 Task: Open Card Card0000000076 in Board Board0000000019 in Workspace WS0000000007 in Trello. Add Member Email0000000028 to Card Card0000000076 in Board Board0000000019 in Workspace WS0000000007 in Trello. Add Red Label titled Label0000000076 to Card Card0000000076 in Board Board0000000019 in Workspace WS0000000007 in Trello. Add Checklist CL0000000076 to Card Card0000000076 in Board Board0000000019 in Workspace WS0000000007 in Trello. Add Dates with Start Date as Jul 01 2023 and Due Date as Jul 31 2023 to Card Card0000000076 in Board Board0000000019 in Workspace WS0000000007 in Trello
Action: Mouse moved to (579, 98)
Screenshot: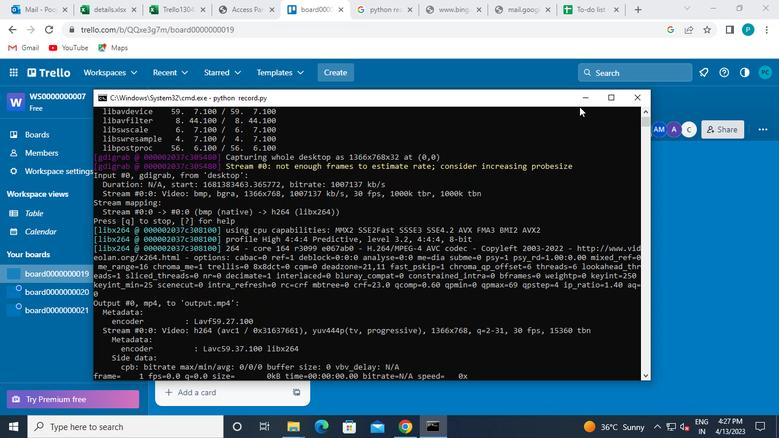 
Action: Mouse pressed left at (579, 98)
Screenshot: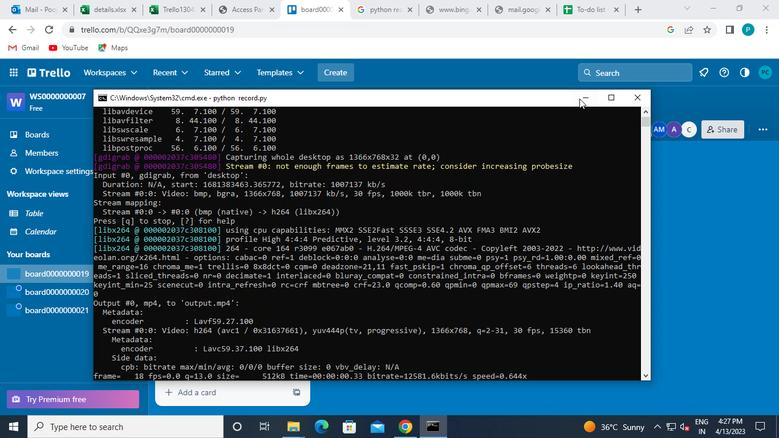 
Action: Mouse moved to (257, 275)
Screenshot: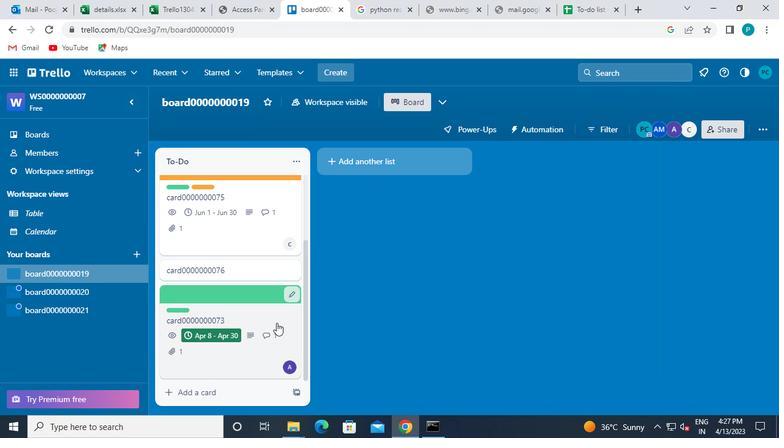 
Action: Mouse pressed left at (257, 275)
Screenshot: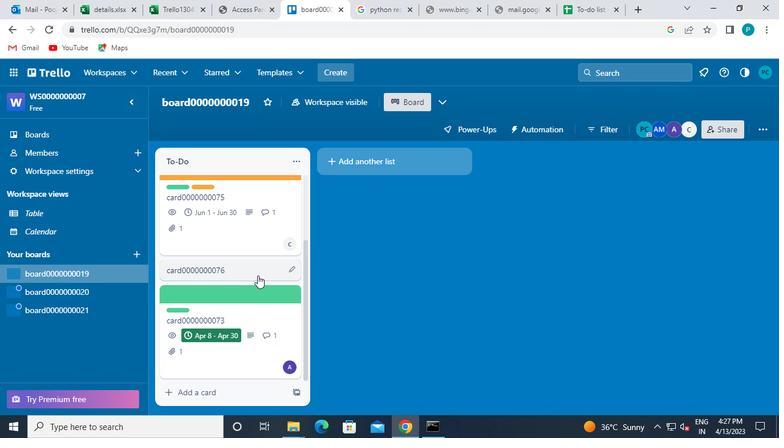 
Action: Mouse moved to (537, 197)
Screenshot: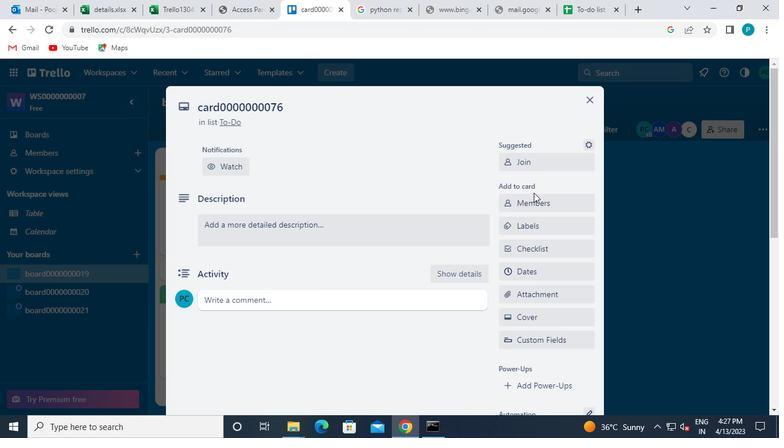 
Action: Mouse pressed left at (537, 197)
Screenshot: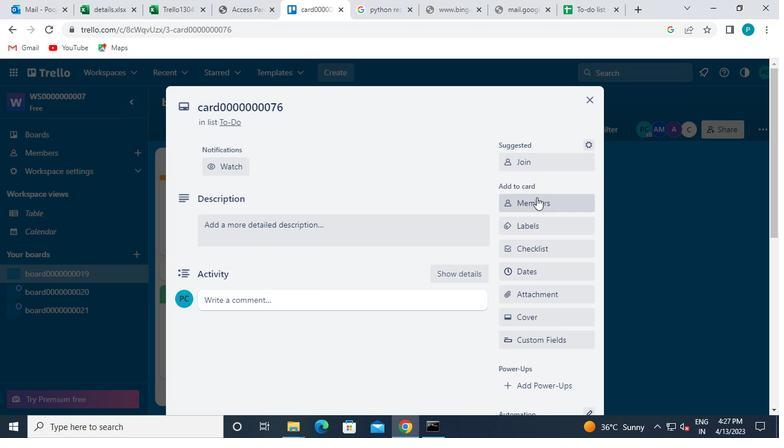 
Action: Mouse moved to (524, 124)
Screenshot: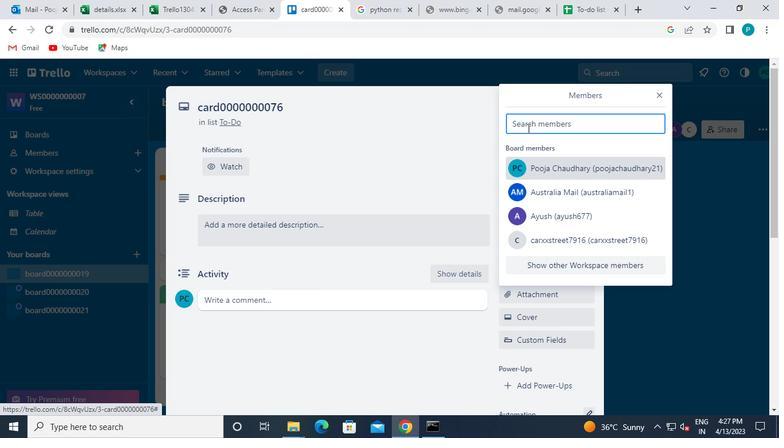 
Action: Mouse pressed left at (524, 124)
Screenshot: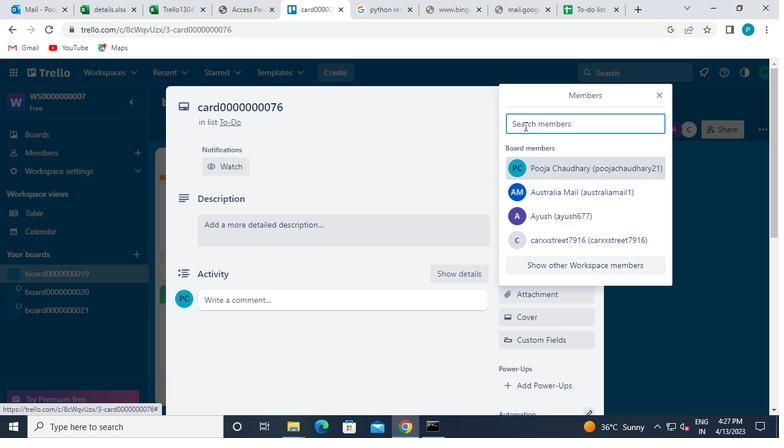 
Action: Keyboard n
Screenshot: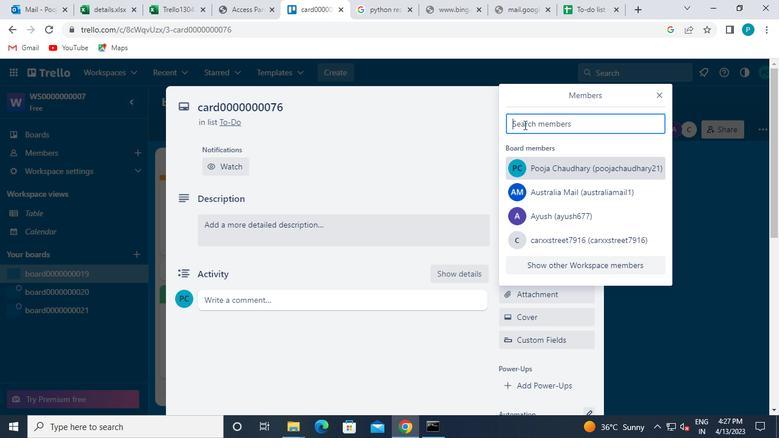 
Action: Keyboard i
Screenshot: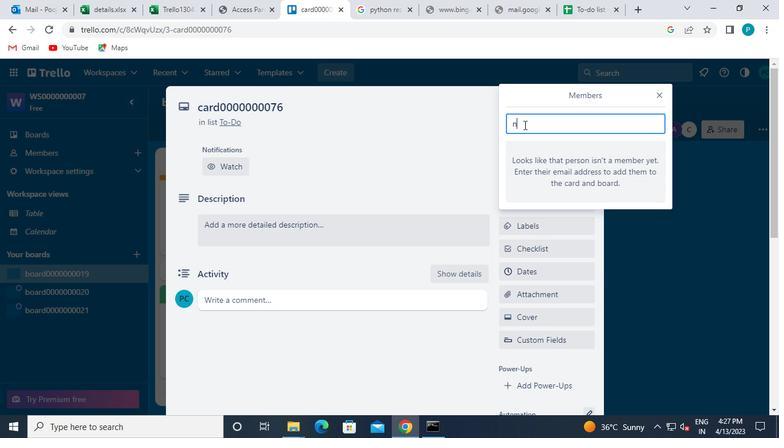
Action: Keyboard k
Screenshot: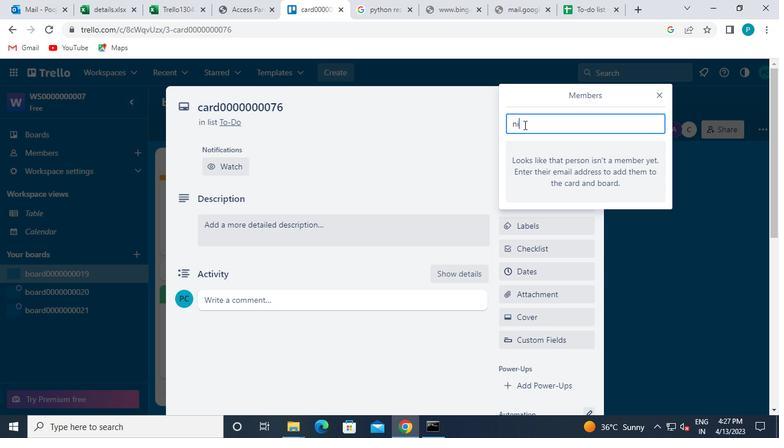 
Action: Keyboard r
Screenshot: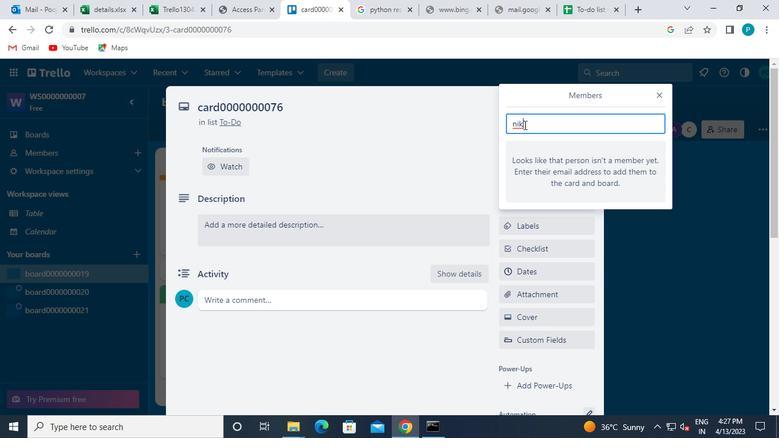 
Action: Keyboard a
Screenshot: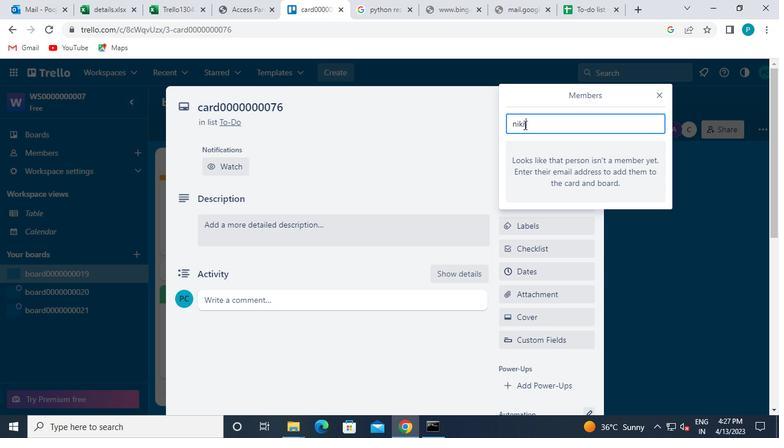 
Action: Keyboard t
Screenshot: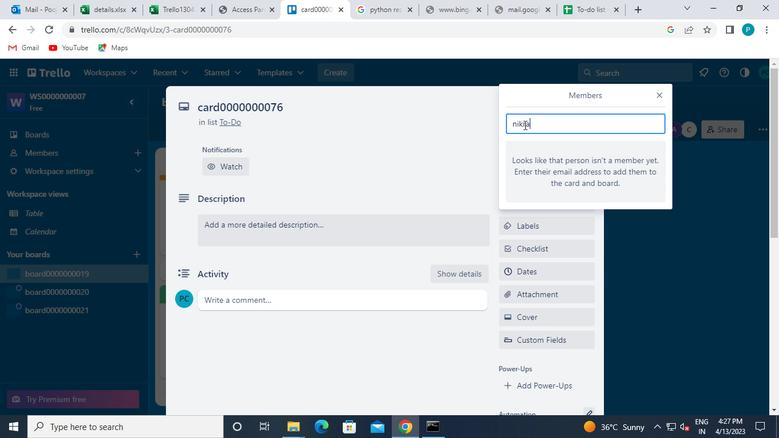 
Action: Keyboard h
Screenshot: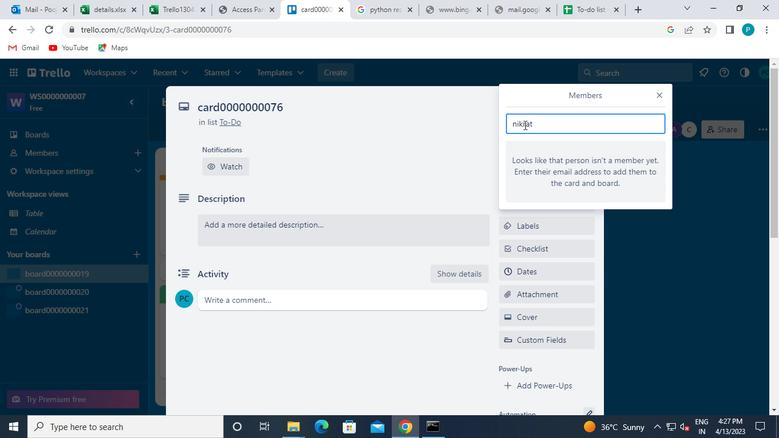 
Action: Keyboard i
Screenshot: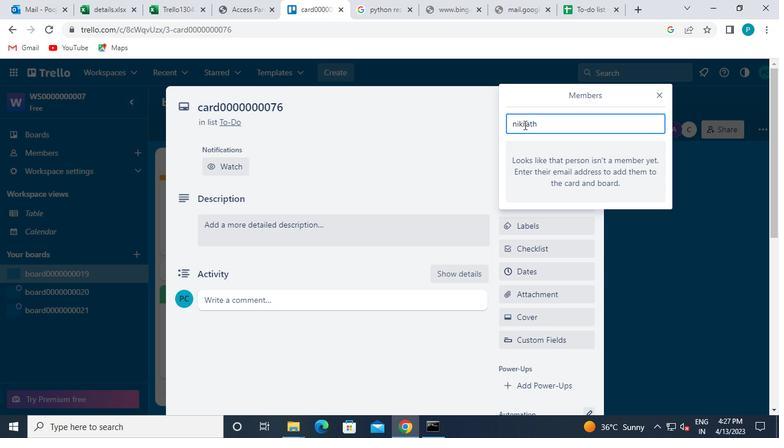
Action: Keyboard 8
Screenshot: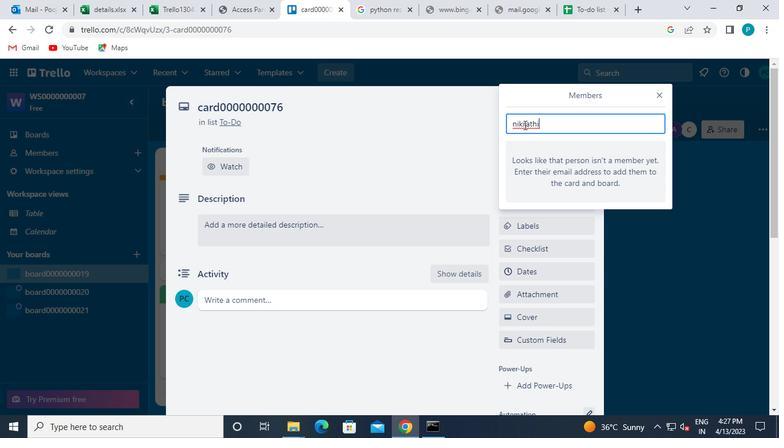 
Action: Keyboard 8
Screenshot: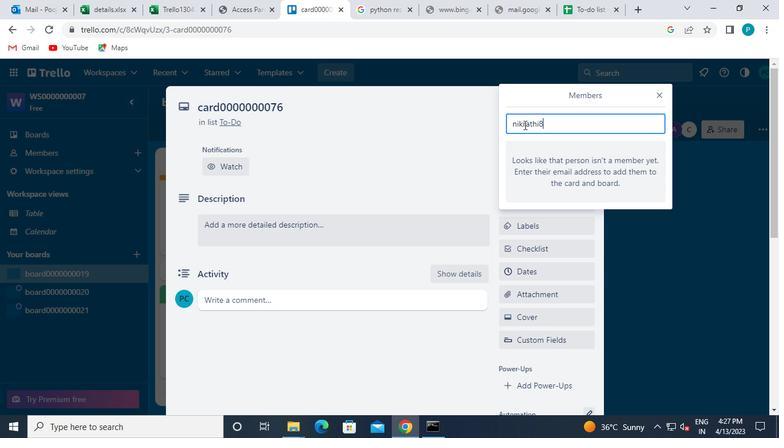 
Action: Keyboard 9
Screenshot: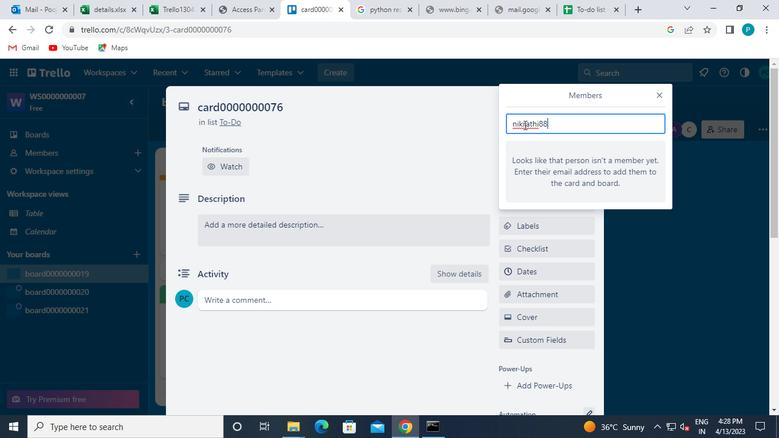 
Action: Keyboard Key.shift
Screenshot: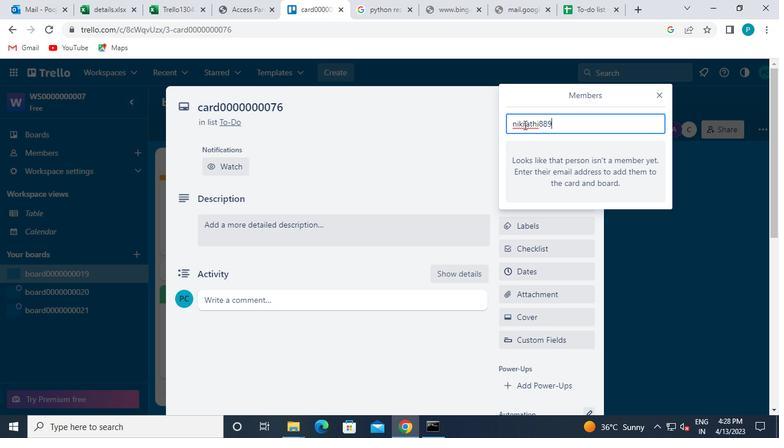 
Action: Keyboard @
Screenshot: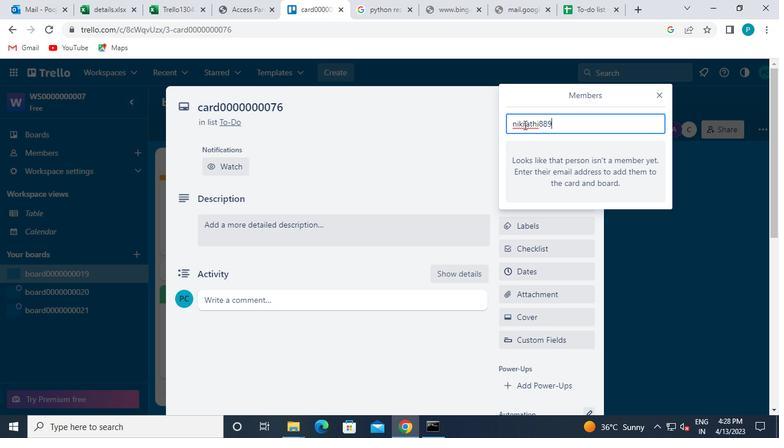 
Action: Keyboard g
Screenshot: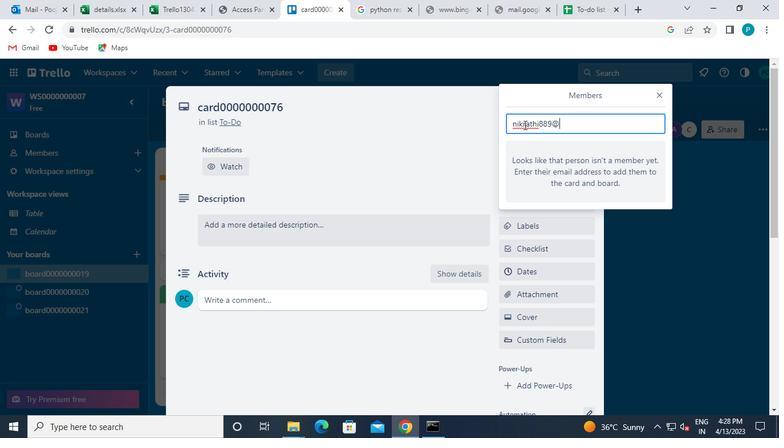 
Action: Keyboard m
Screenshot: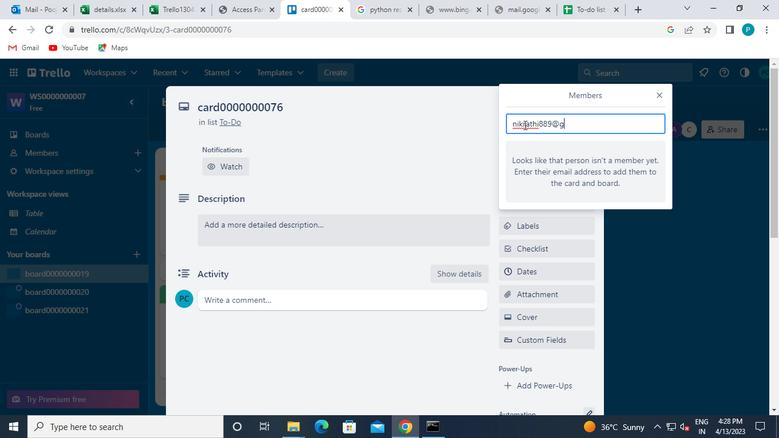 
Action: Keyboard a
Screenshot: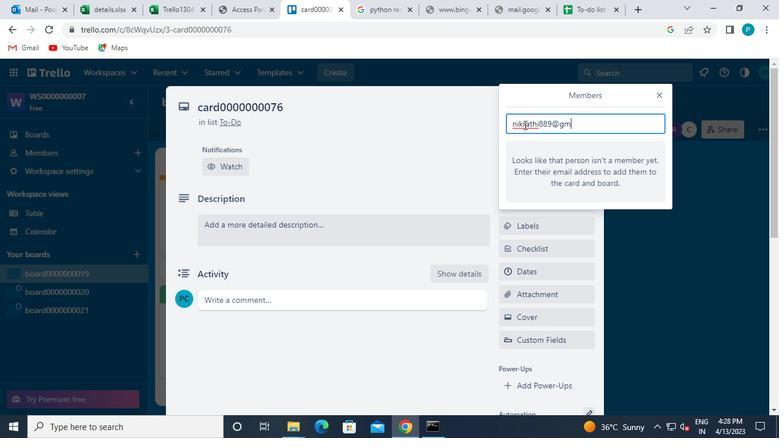 
Action: Keyboard i
Screenshot: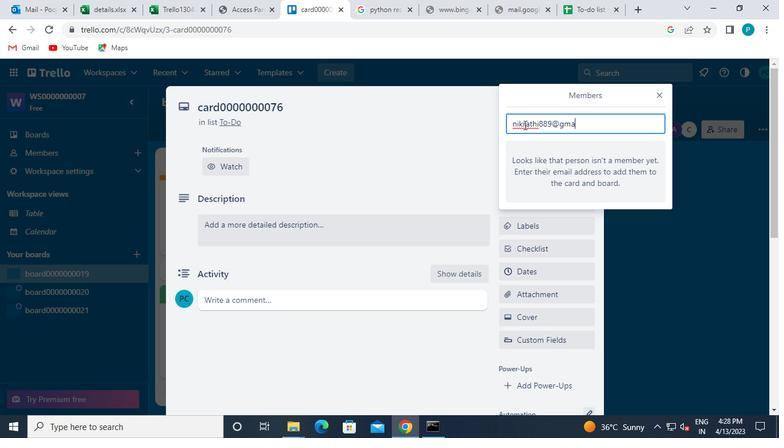 
Action: Keyboard l
Screenshot: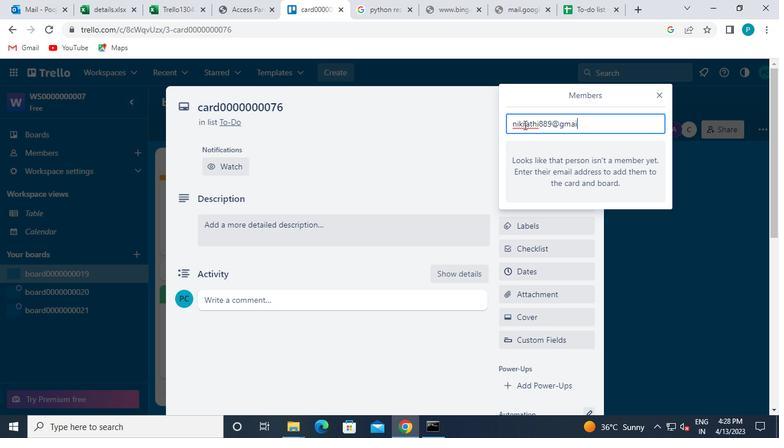 
Action: Keyboard .
Screenshot: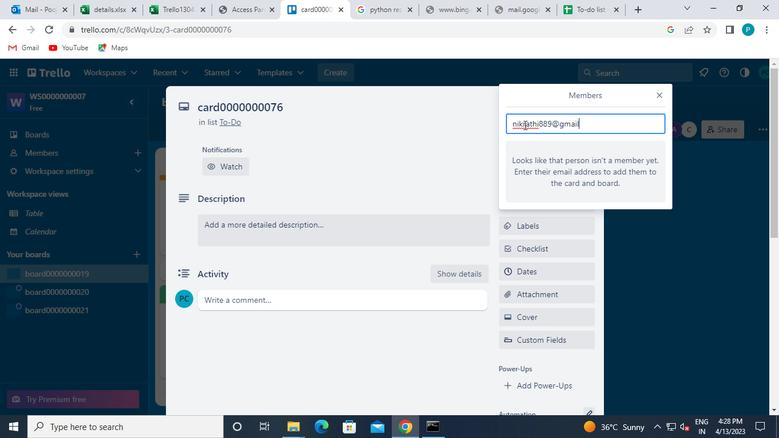 
Action: Keyboard c
Screenshot: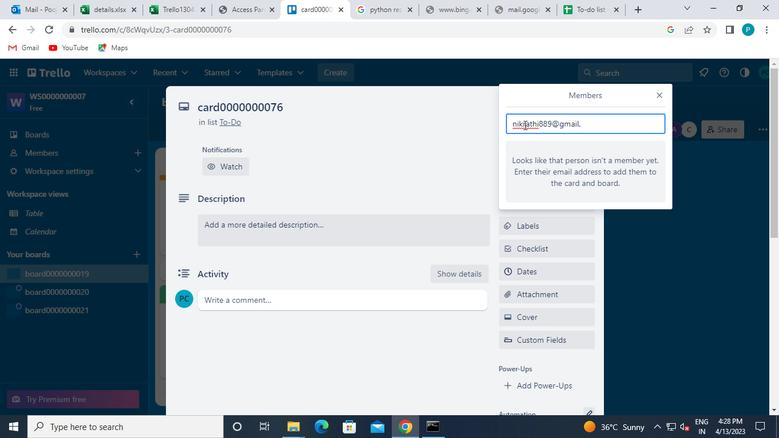
Action: Keyboard o
Screenshot: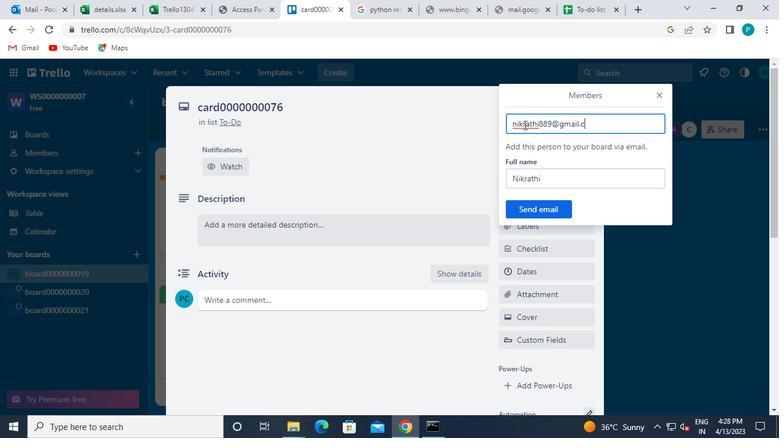 
Action: Keyboard m
Screenshot: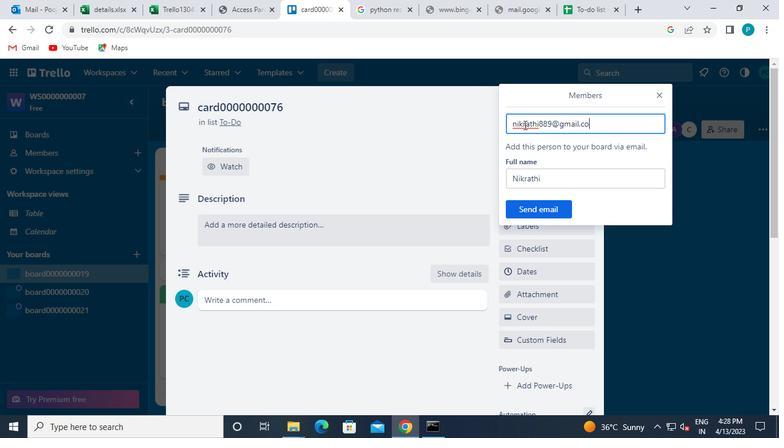 
Action: Mouse moved to (538, 179)
Screenshot: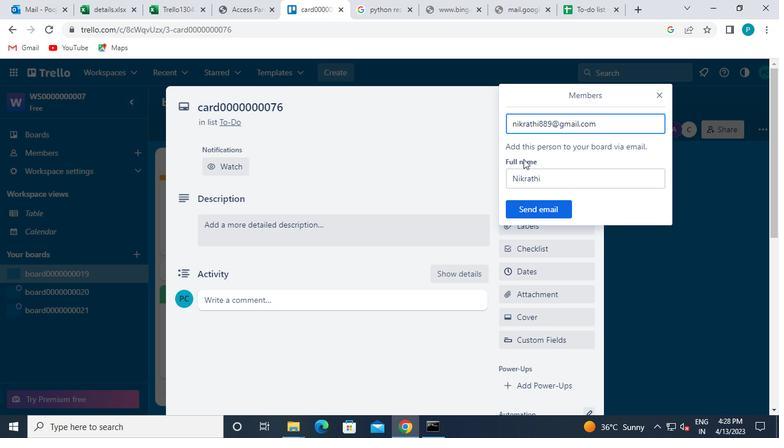 
Action: Mouse pressed left at (538, 179)
Screenshot: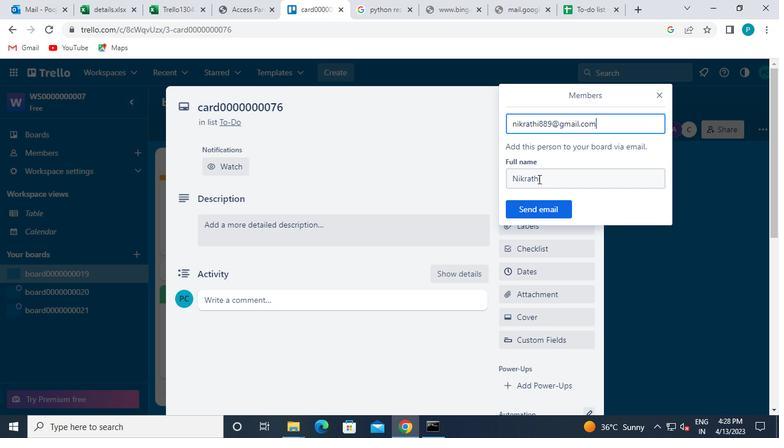 
Action: Mouse moved to (548, 207)
Screenshot: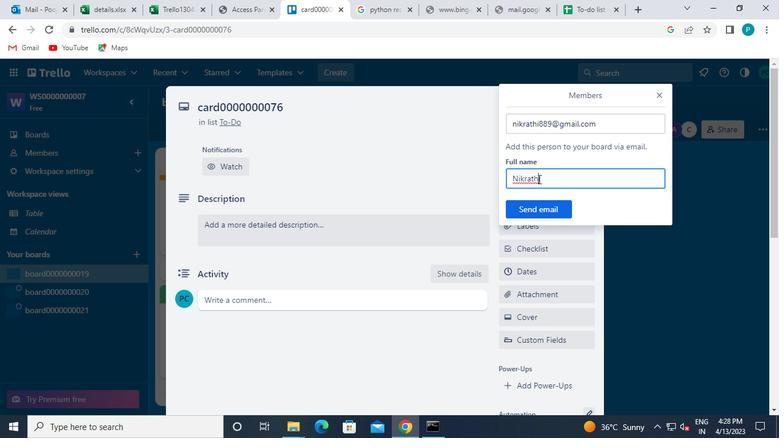 
Action: Mouse pressed left at (548, 207)
Screenshot: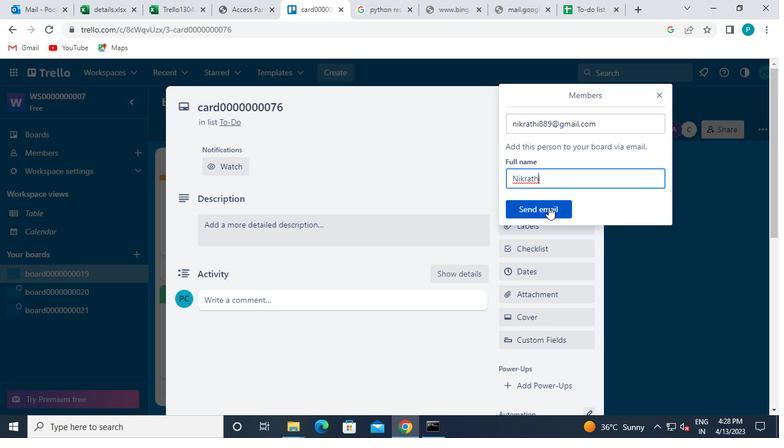 
Action: Mouse moved to (511, 225)
Screenshot: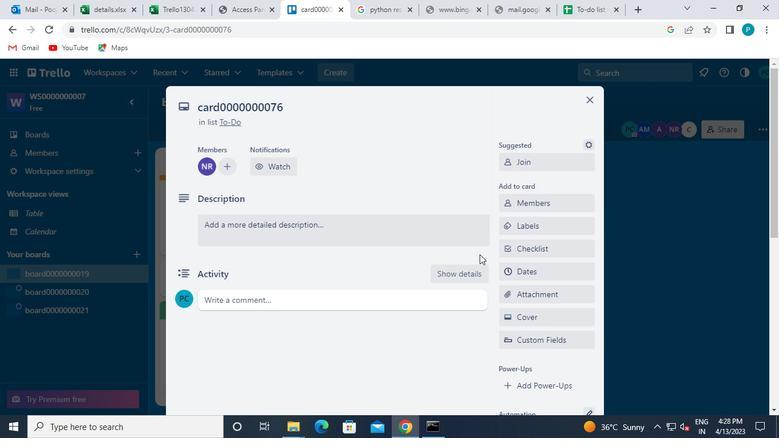 
Action: Mouse pressed left at (511, 225)
Screenshot: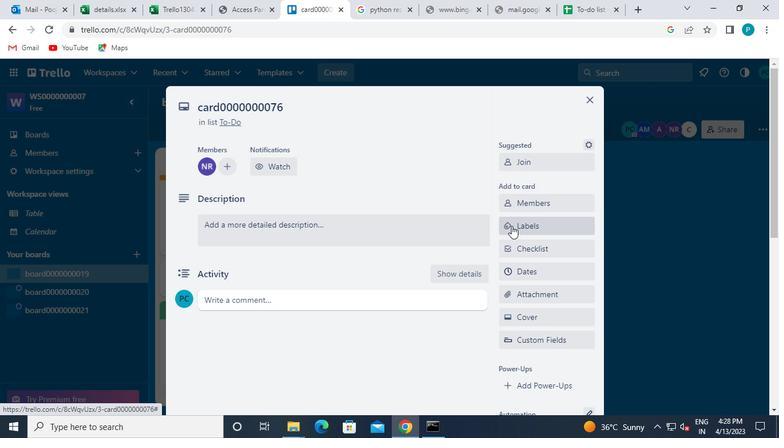 
Action: Mouse moved to (540, 127)
Screenshot: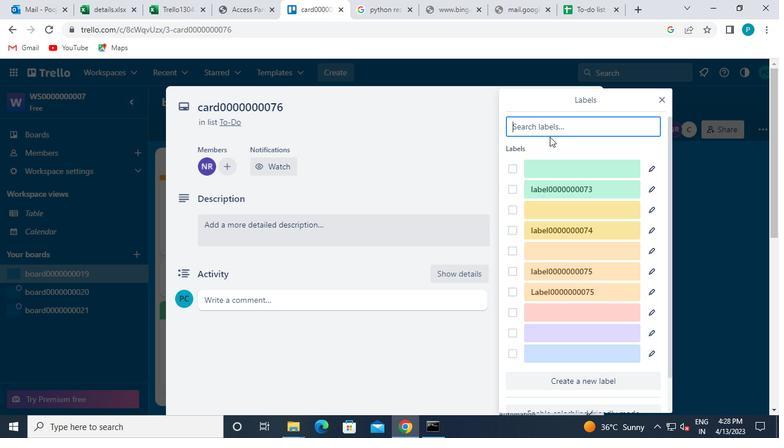 
Action: Mouse pressed left at (540, 127)
Screenshot: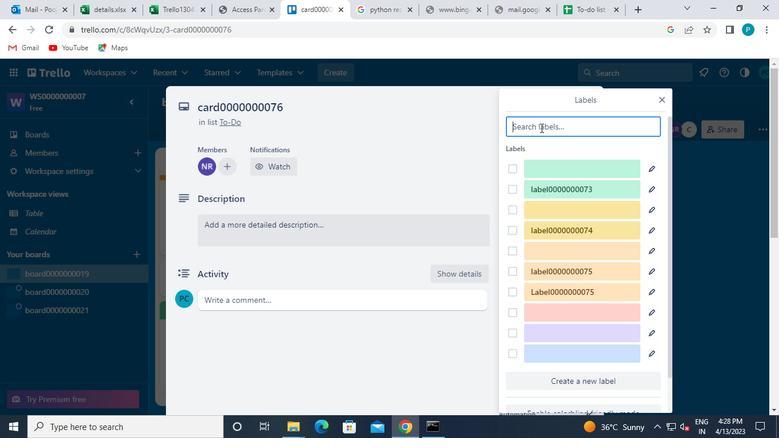 
Action: Keyboard l
Screenshot: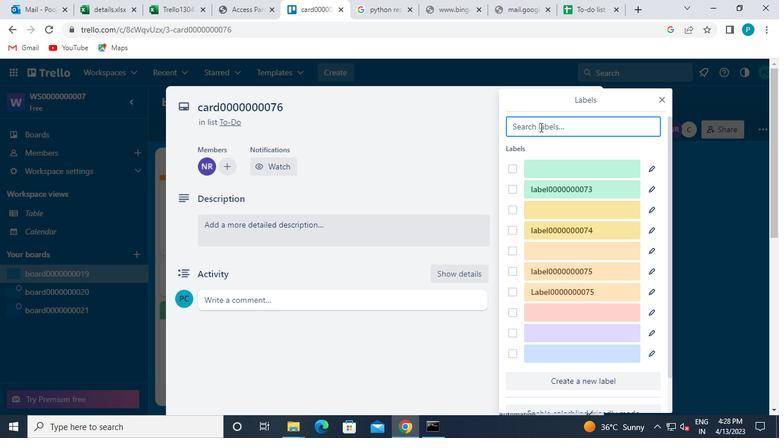 
Action: Keyboard a
Screenshot: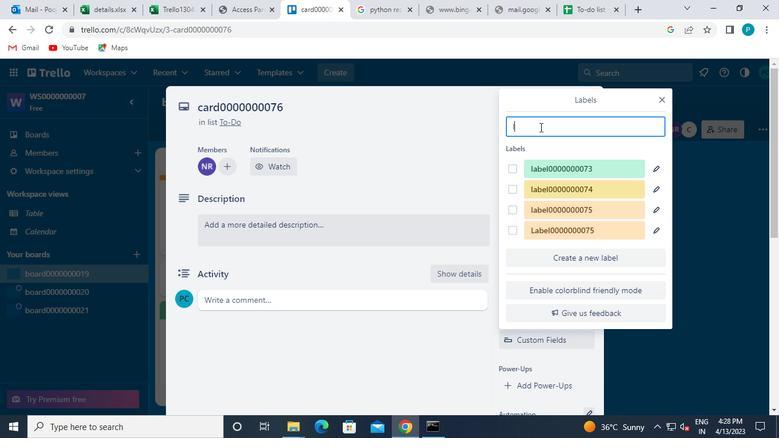 
Action: Keyboard b
Screenshot: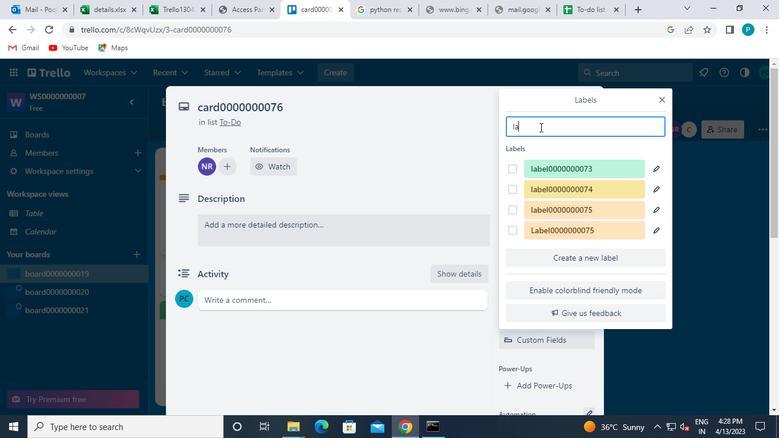
Action: Keyboard e
Screenshot: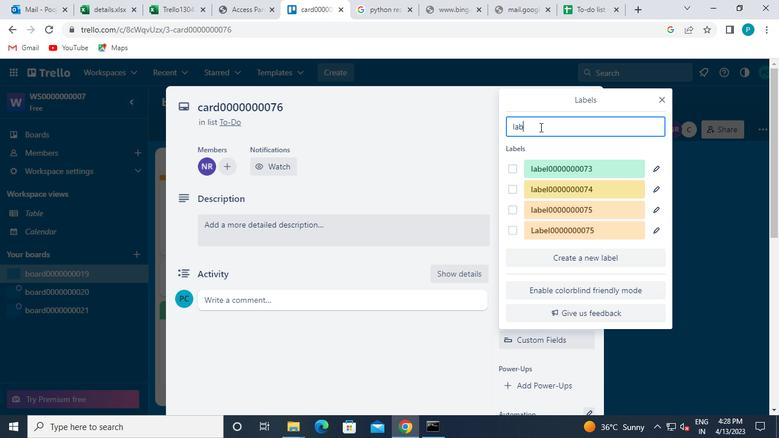 
Action: Keyboard l
Screenshot: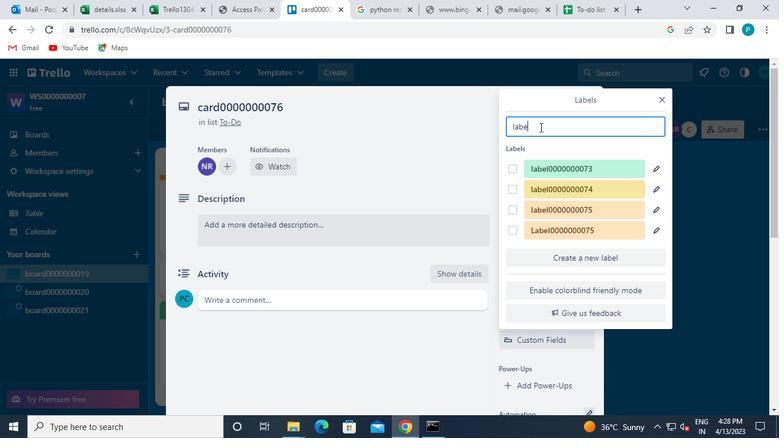 
Action: Keyboard 0
Screenshot: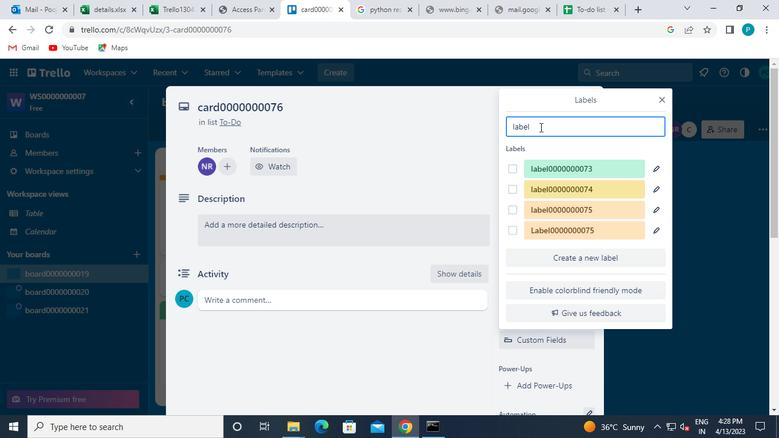 
Action: Keyboard 0
Screenshot: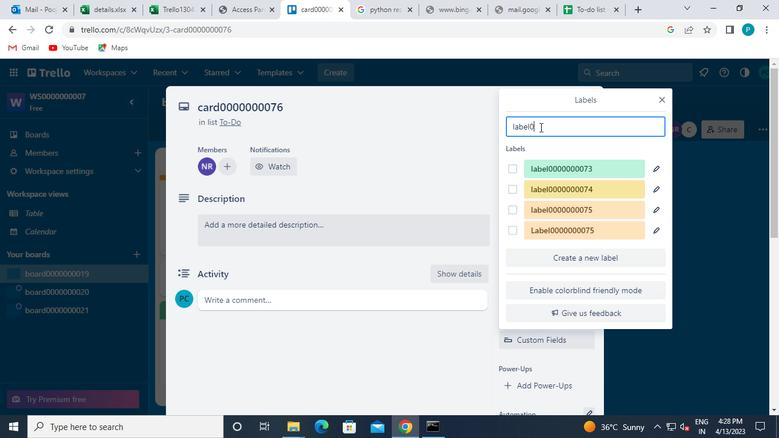 
Action: Keyboard 0
Screenshot: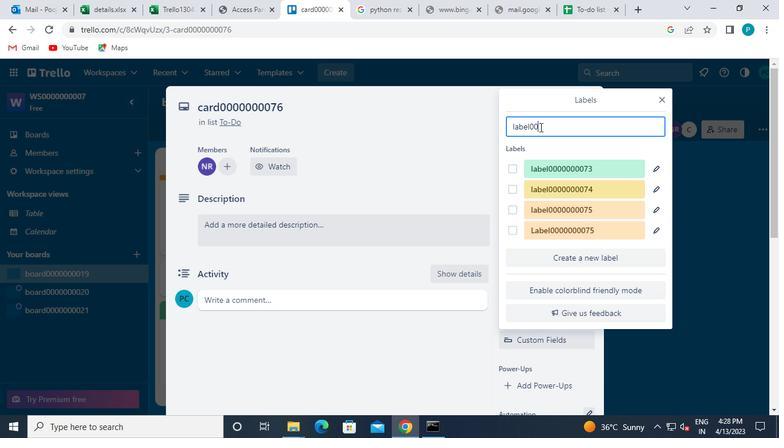 
Action: Keyboard 0
Screenshot: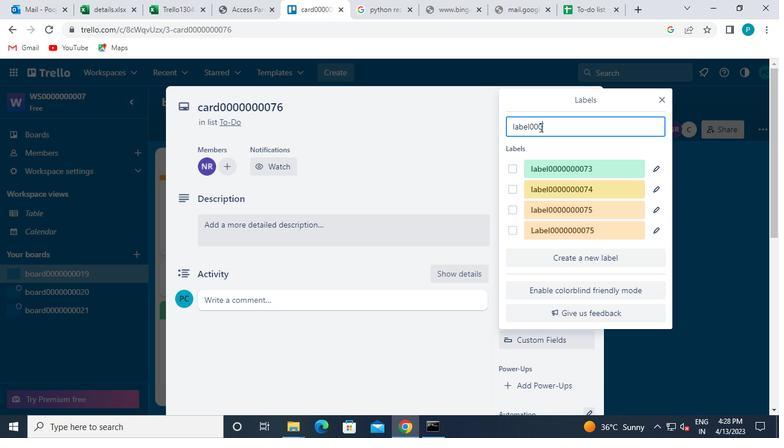 
Action: Keyboard 0
Screenshot: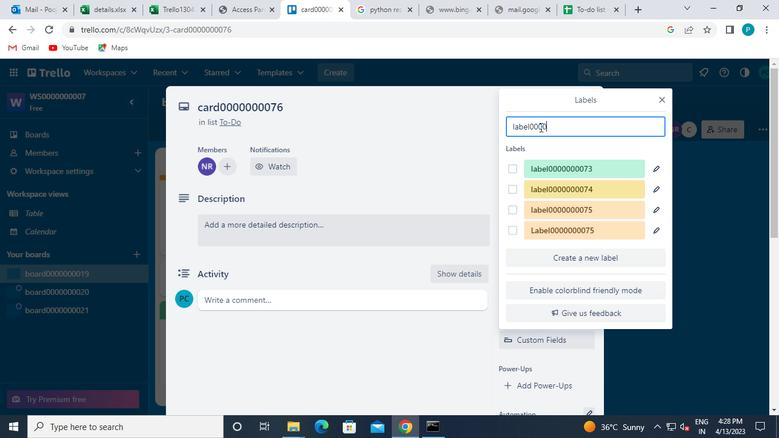 
Action: Keyboard 0
Screenshot: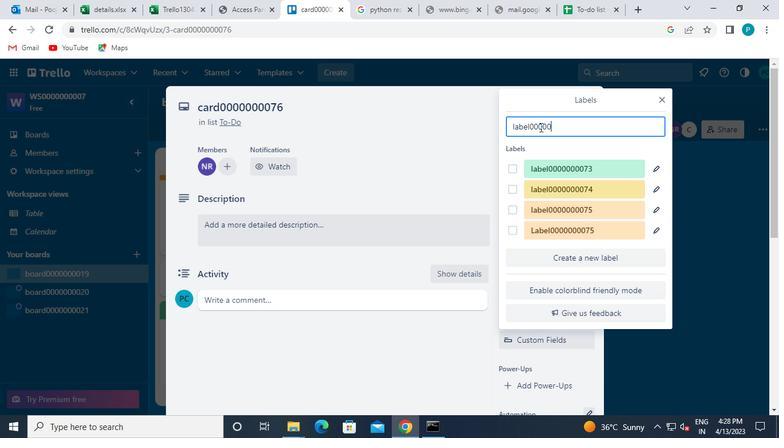 
Action: Keyboard 0
Screenshot: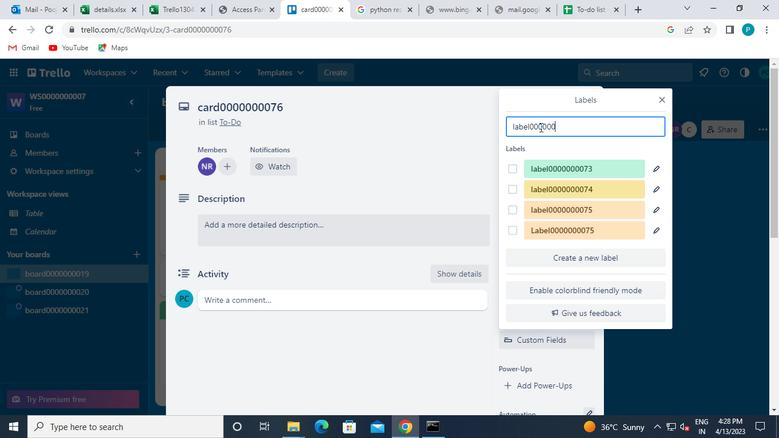 
Action: Keyboard 0
Screenshot: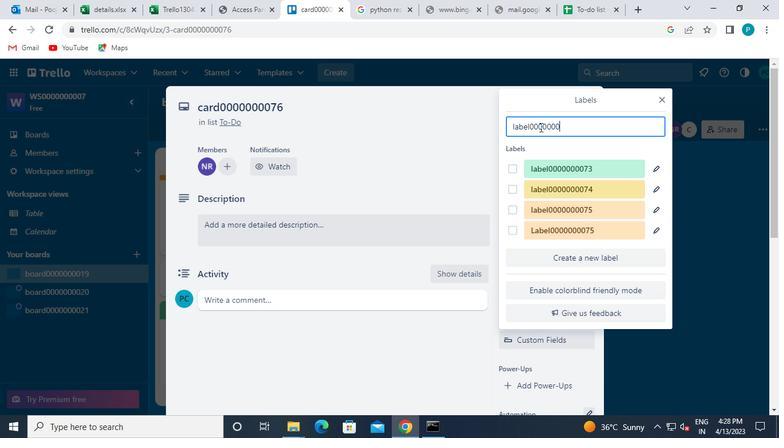 
Action: Keyboard 7
Screenshot: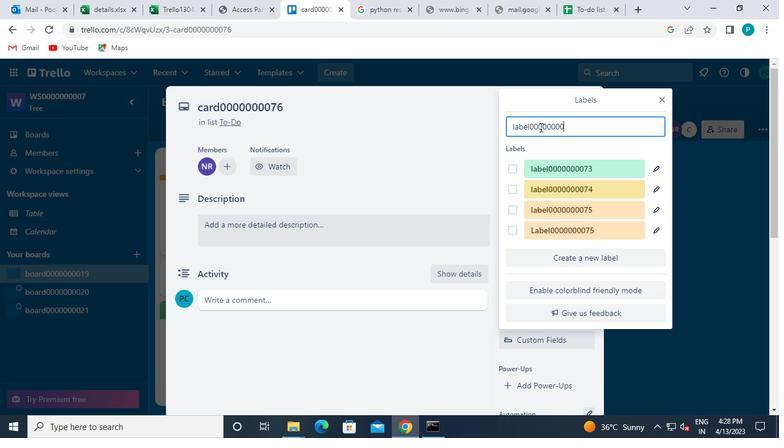 
Action: Keyboard 6
Screenshot: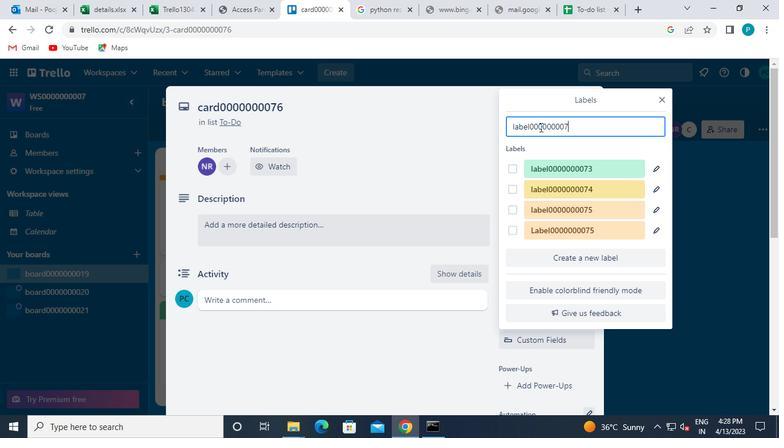 
Action: Mouse moved to (583, 320)
Screenshot: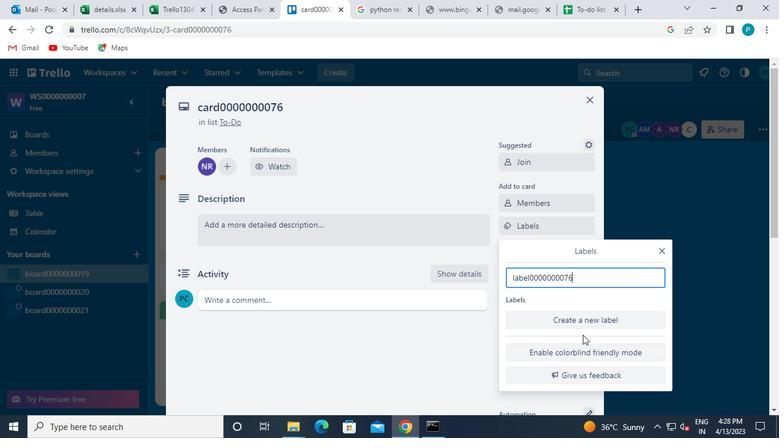 
Action: Mouse pressed left at (583, 320)
Screenshot: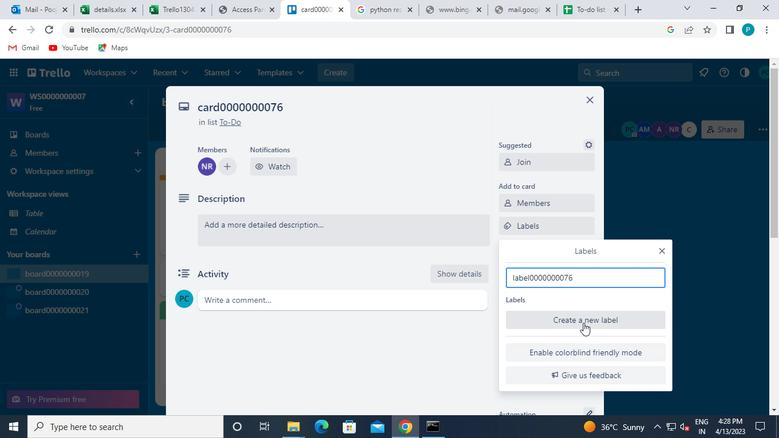 
Action: Mouse moved to (617, 280)
Screenshot: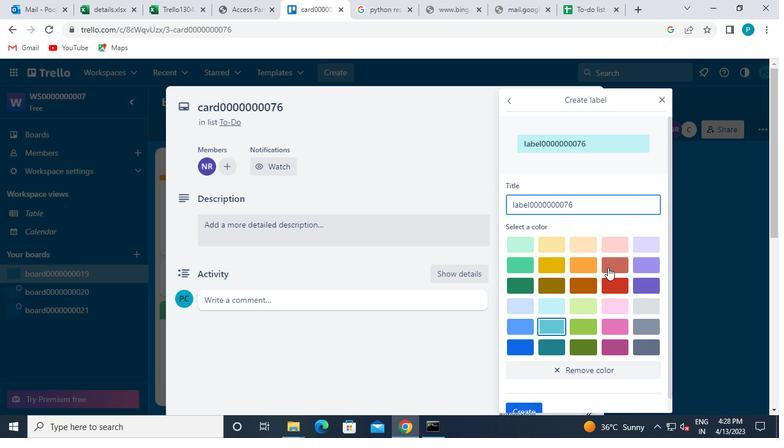 
Action: Mouse pressed left at (617, 280)
Screenshot: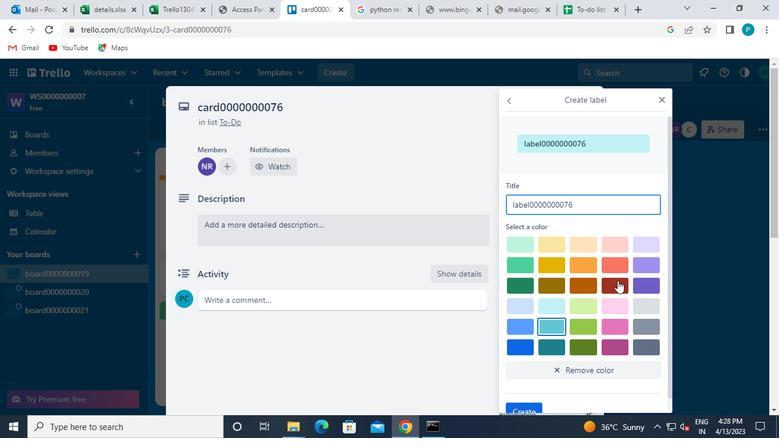 
Action: Mouse moved to (530, 394)
Screenshot: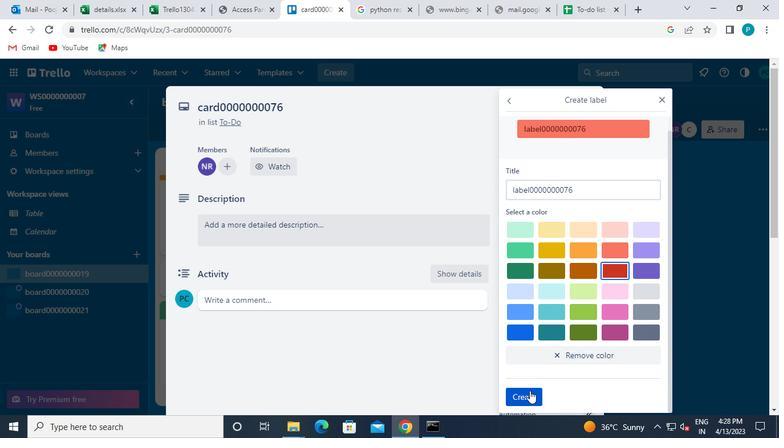 
Action: Mouse pressed left at (530, 394)
Screenshot: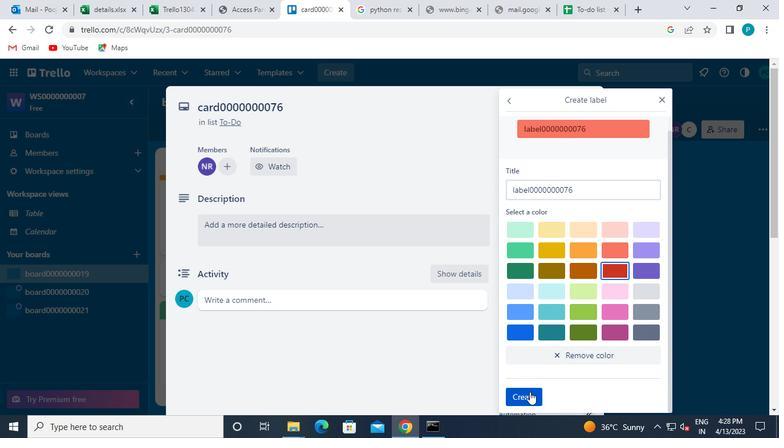 
Action: Mouse moved to (661, 99)
Screenshot: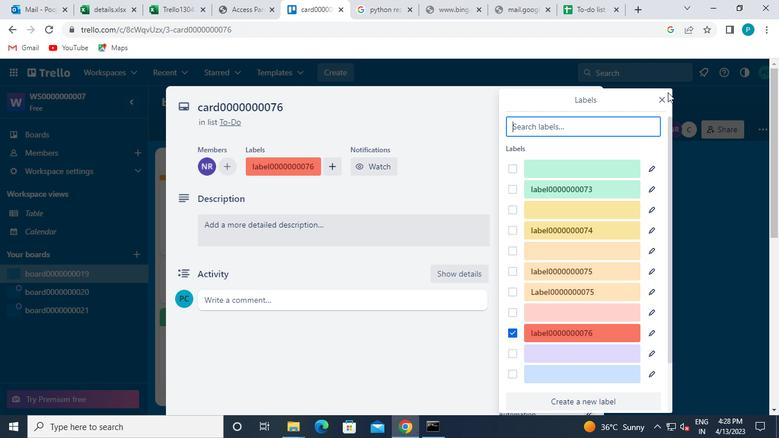 
Action: Mouse pressed left at (661, 99)
Screenshot: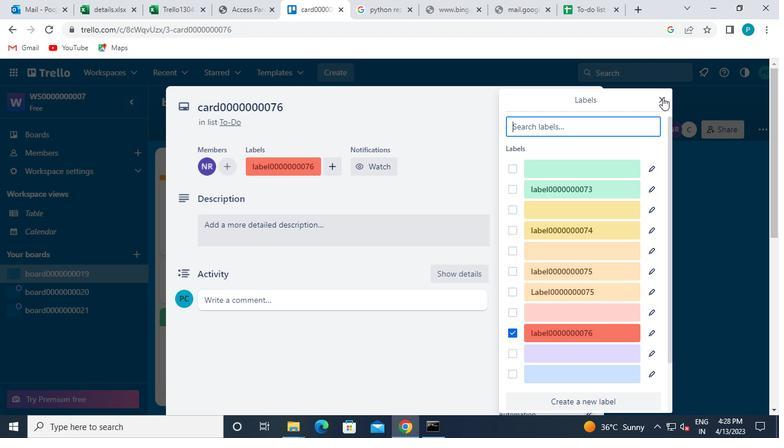 
Action: Mouse moved to (550, 190)
Screenshot: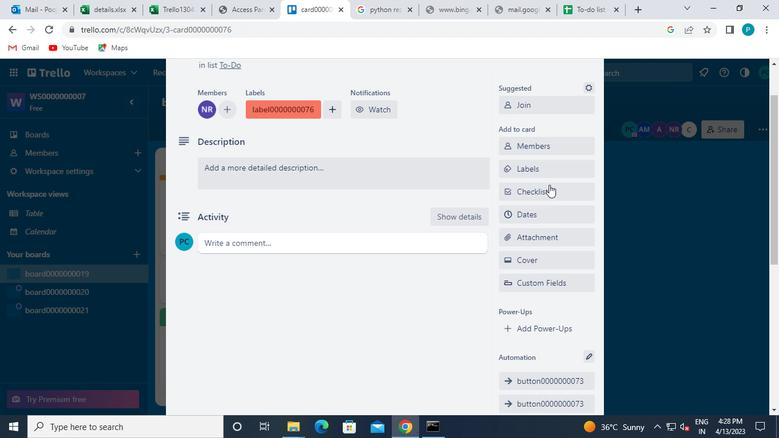 
Action: Mouse pressed left at (550, 190)
Screenshot: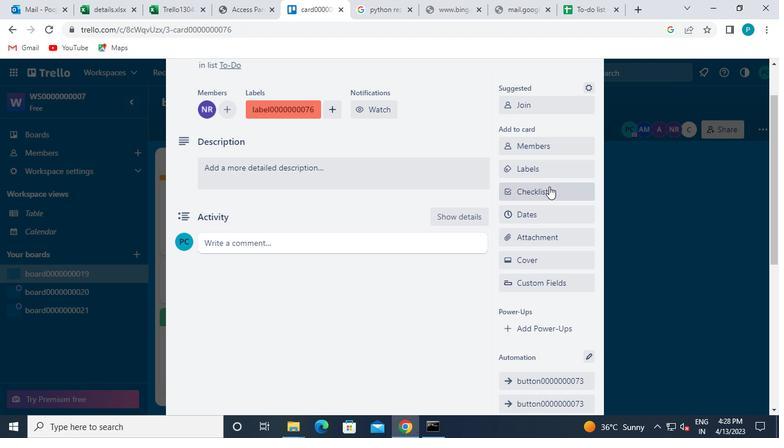 
Action: Mouse moved to (551, 255)
Screenshot: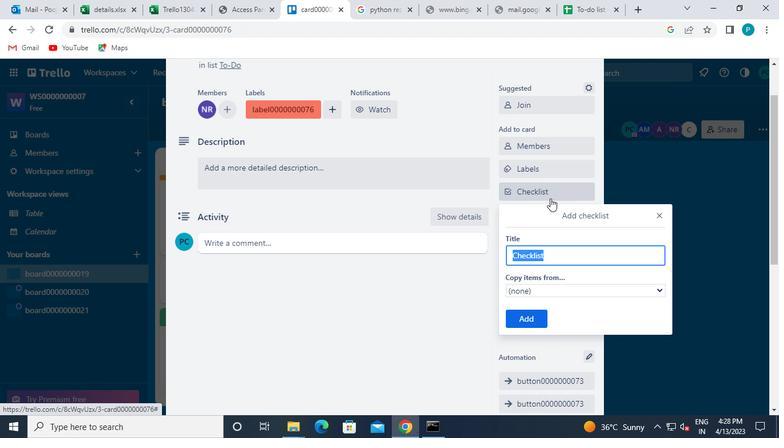 
Action: Keyboard c
Screenshot: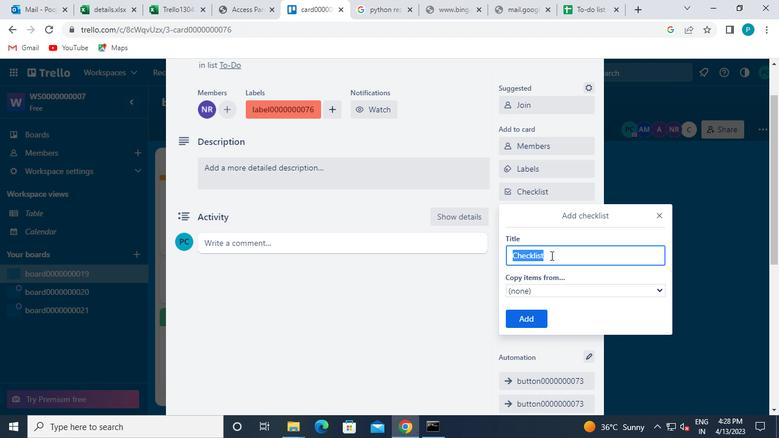 
Action: Keyboard l
Screenshot: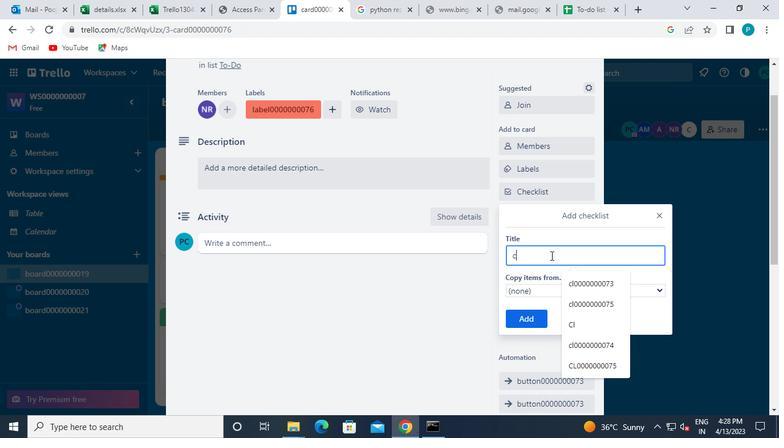 
Action: Keyboard 0
Screenshot: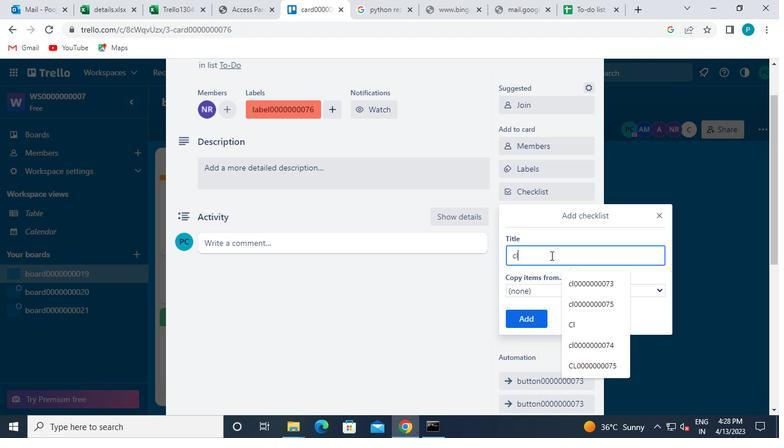 
Action: Keyboard 0
Screenshot: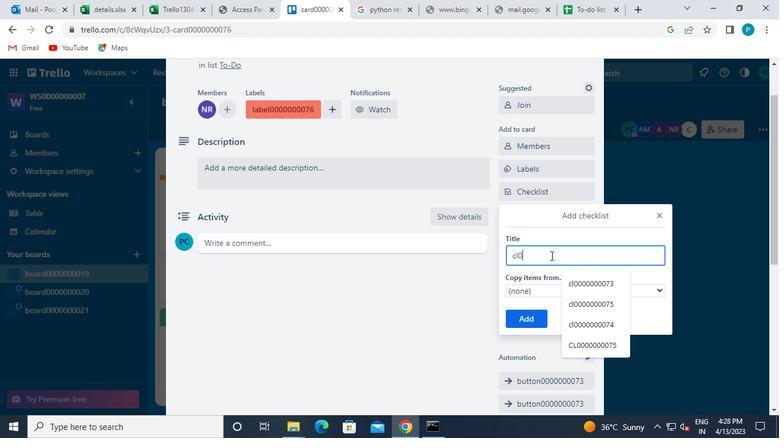
Action: Keyboard 0
Screenshot: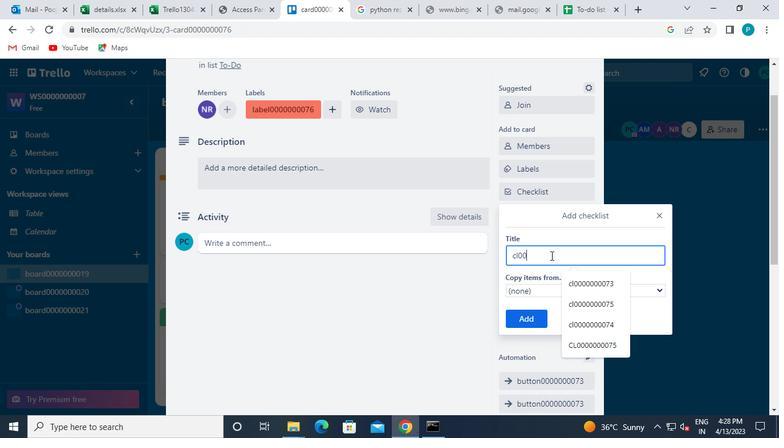 
Action: Mouse moved to (551, 256)
Screenshot: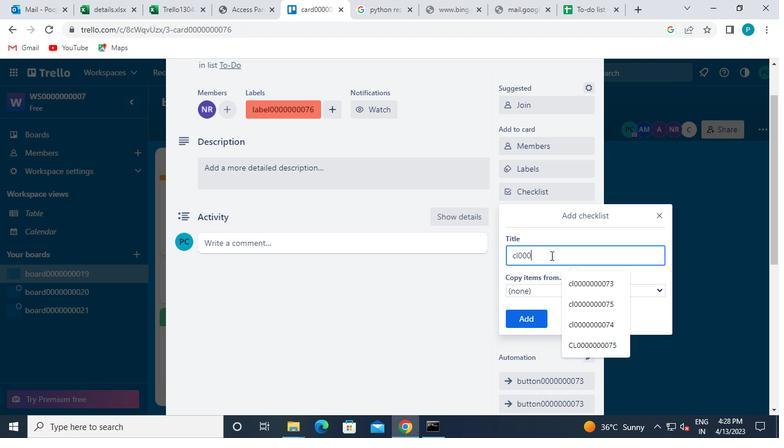 
Action: Keyboard 0
Screenshot: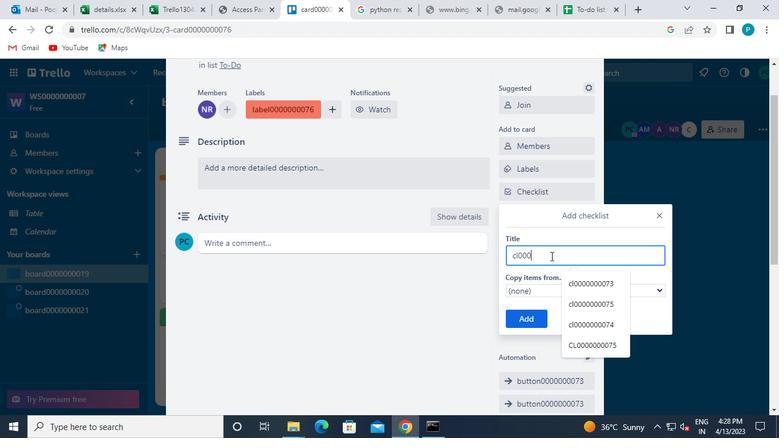 
Action: Keyboard 0
Screenshot: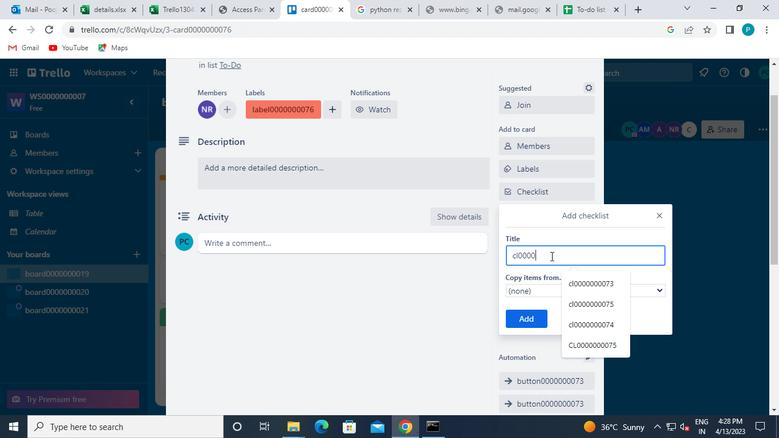 
Action: Keyboard 0
Screenshot: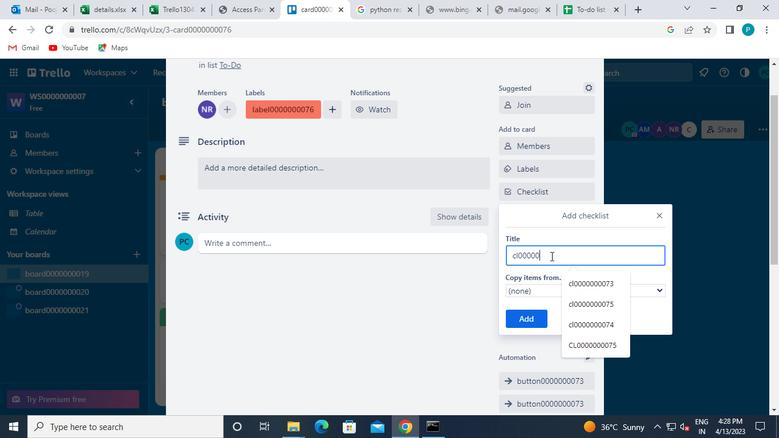 
Action: Keyboard 0
Screenshot: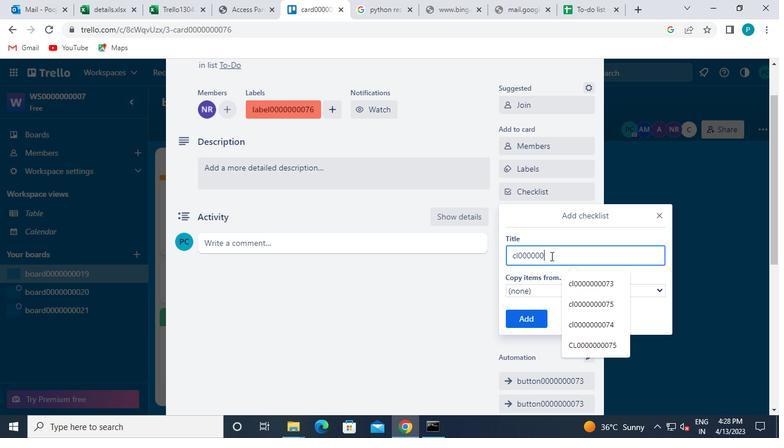 
Action: Keyboard 0
Screenshot: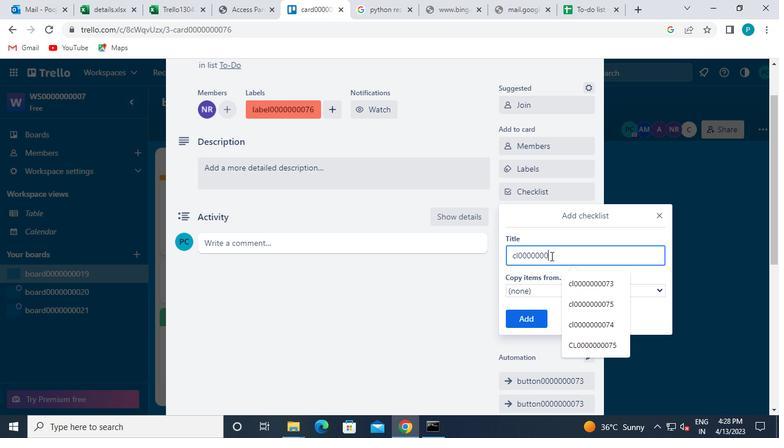 
Action: Keyboard 7
Screenshot: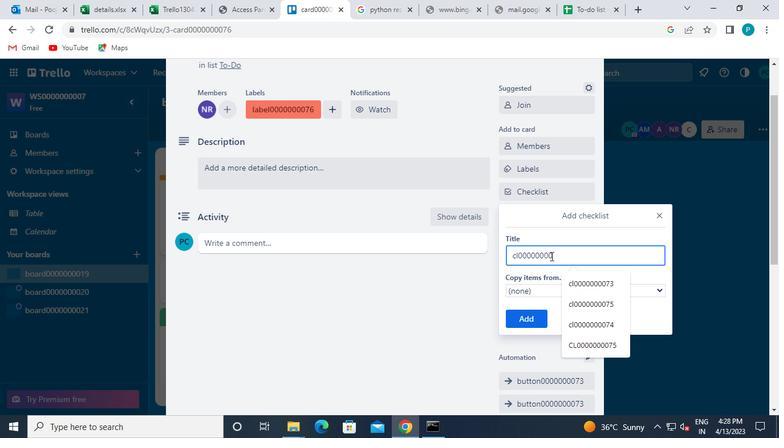 
Action: Keyboard 6
Screenshot: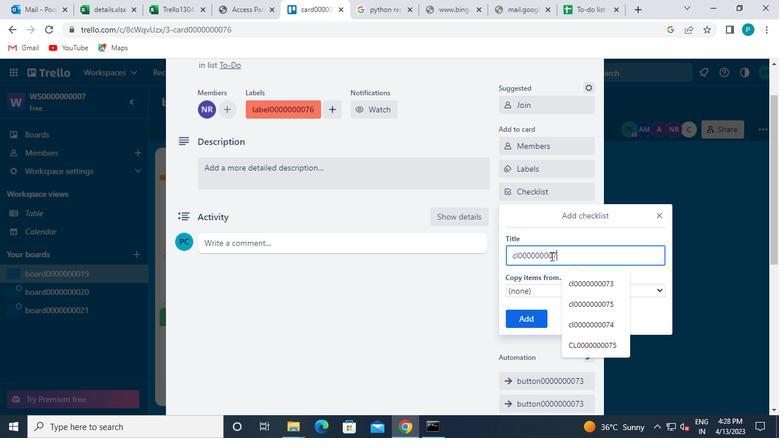 
Action: Mouse moved to (532, 321)
Screenshot: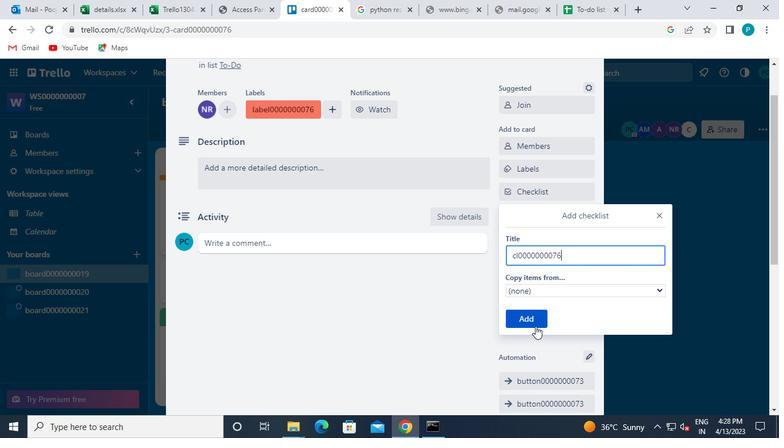 
Action: Mouse pressed left at (532, 321)
Screenshot: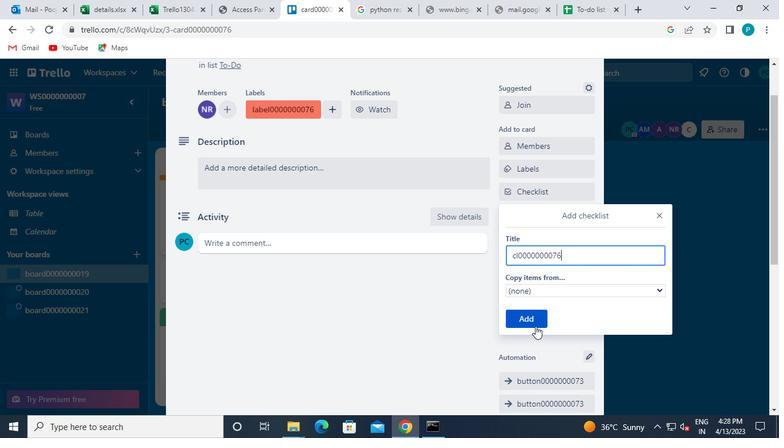 
Action: Mouse moved to (515, 160)
Screenshot: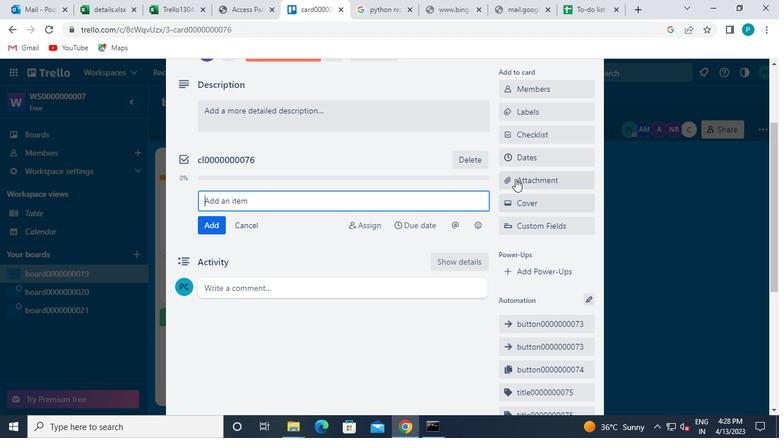 
Action: Mouse pressed left at (515, 160)
Screenshot: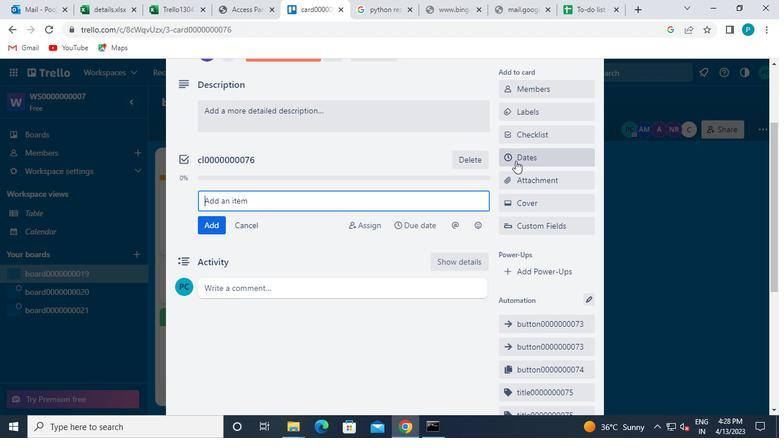 
Action: Mouse moved to (535, 305)
Screenshot: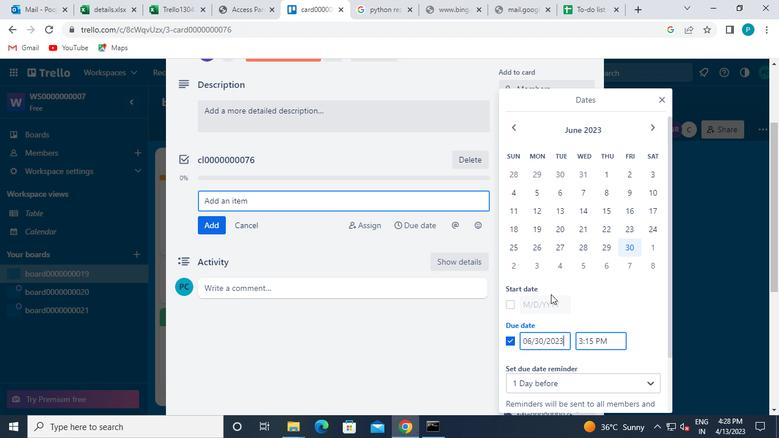 
Action: Mouse pressed left at (535, 305)
Screenshot: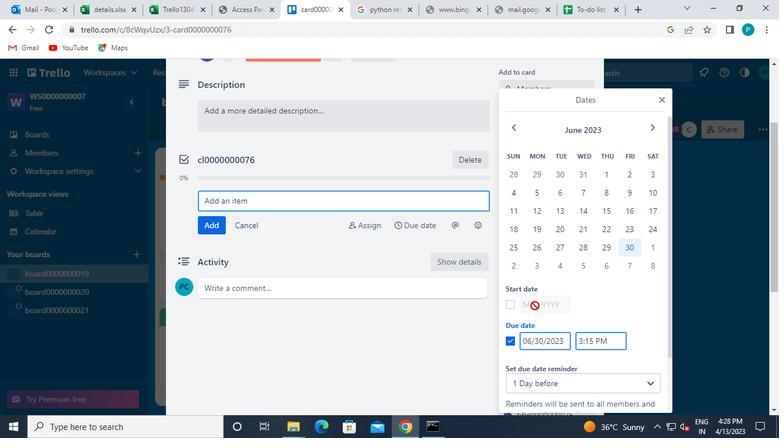 
Action: Mouse moved to (507, 302)
Screenshot: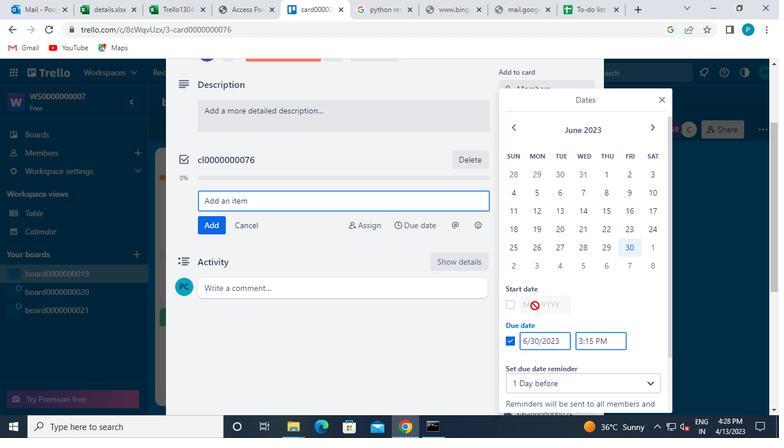 
Action: Mouse pressed left at (507, 302)
Screenshot: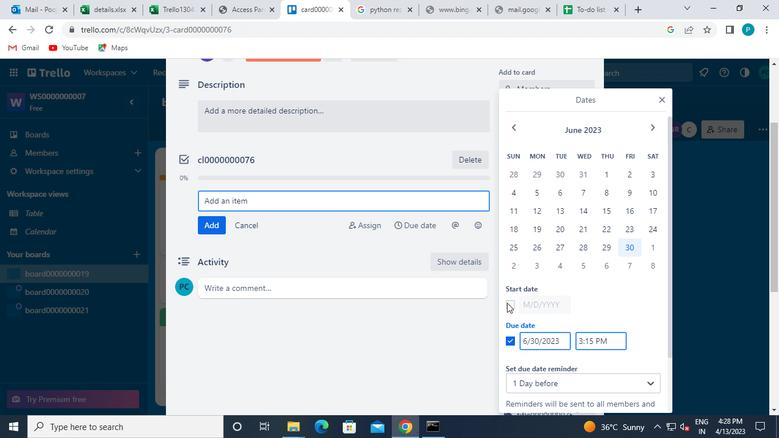 
Action: Mouse moved to (650, 127)
Screenshot: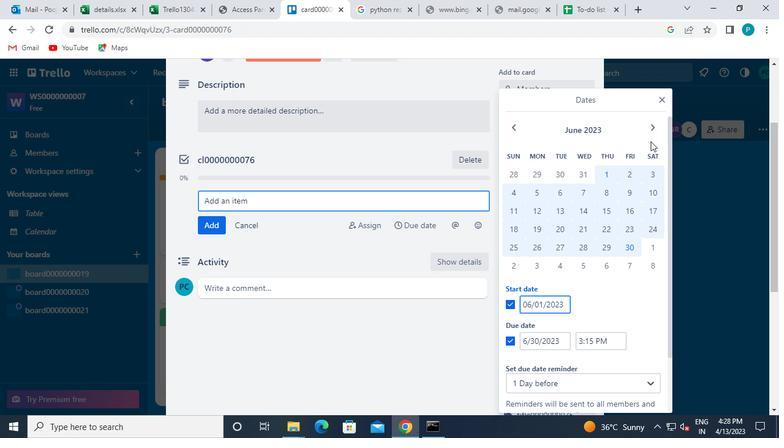 
Action: Mouse pressed left at (650, 127)
Screenshot: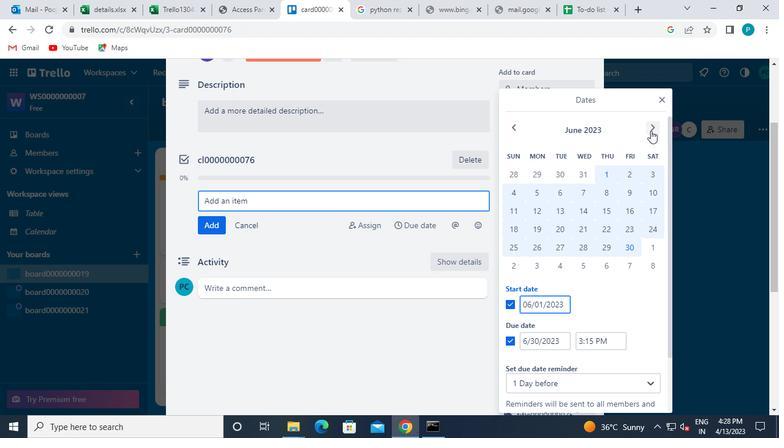 
Action: Mouse moved to (653, 173)
Screenshot: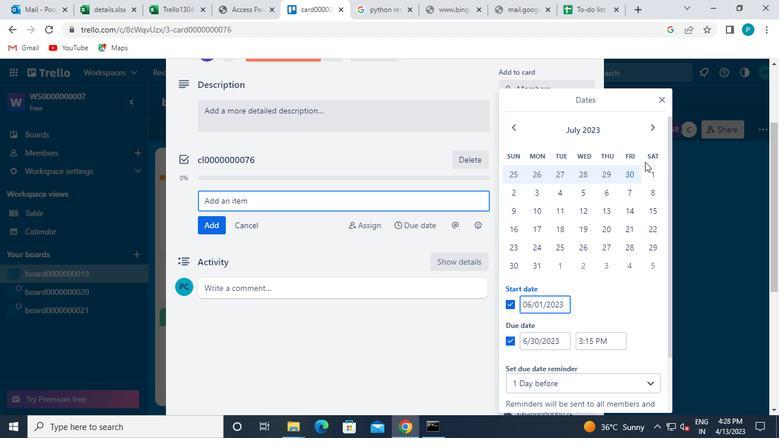 
Action: Mouse pressed left at (653, 173)
Screenshot: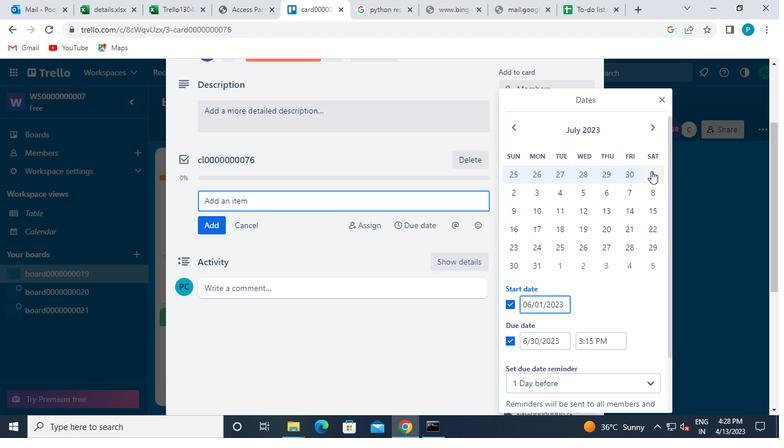 
Action: Mouse moved to (541, 264)
Screenshot: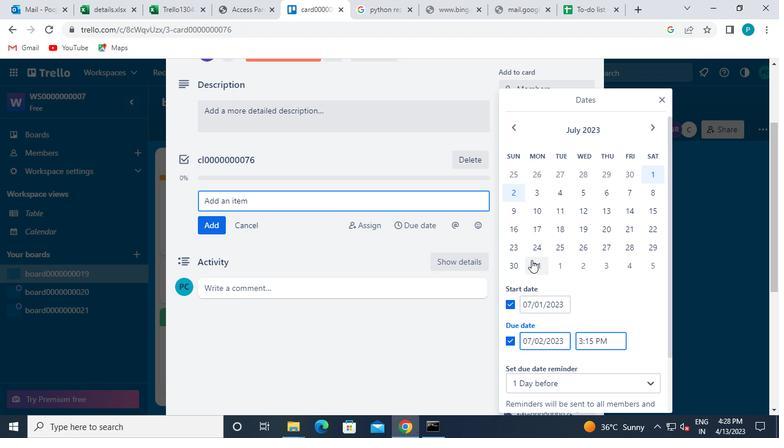 
Action: Mouse pressed left at (541, 264)
Screenshot: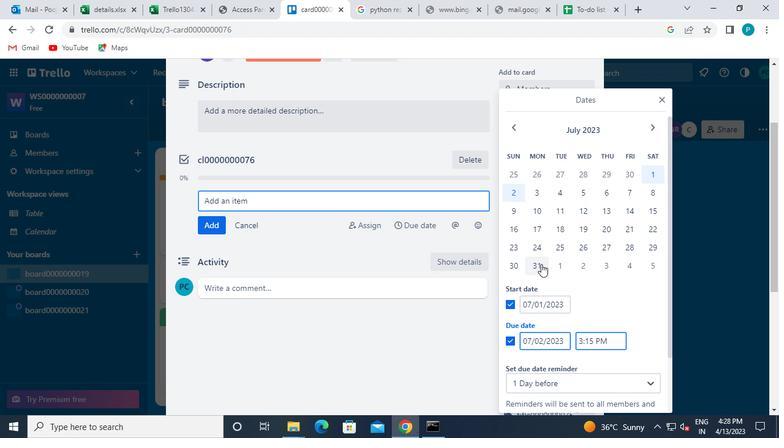 
Action: Mouse moved to (561, 370)
Screenshot: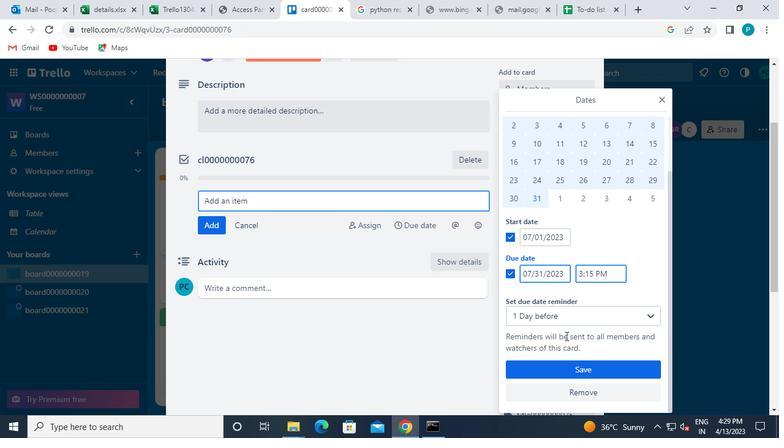 
Action: Mouse pressed left at (561, 370)
Screenshot: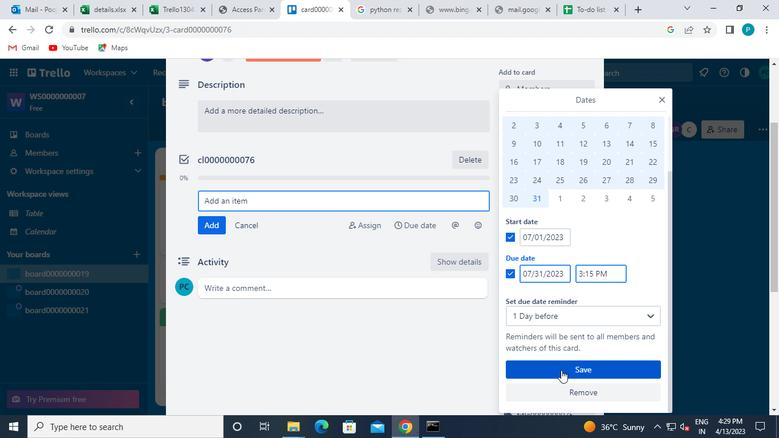 
Action: Mouse moved to (485, 345)
Screenshot: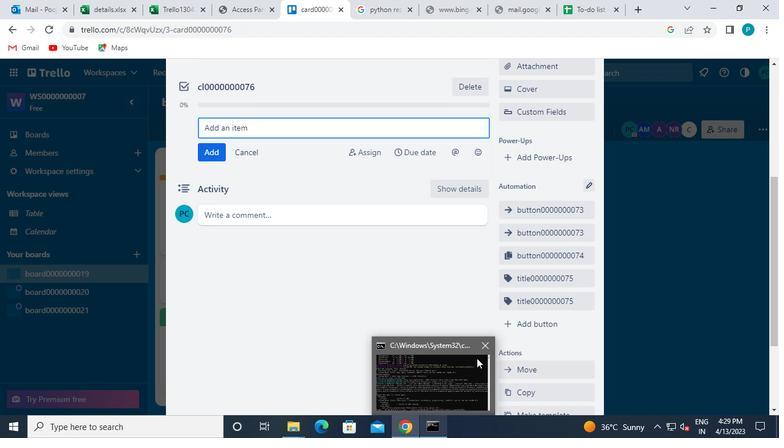 
Action: Mouse pressed left at (485, 345)
Screenshot: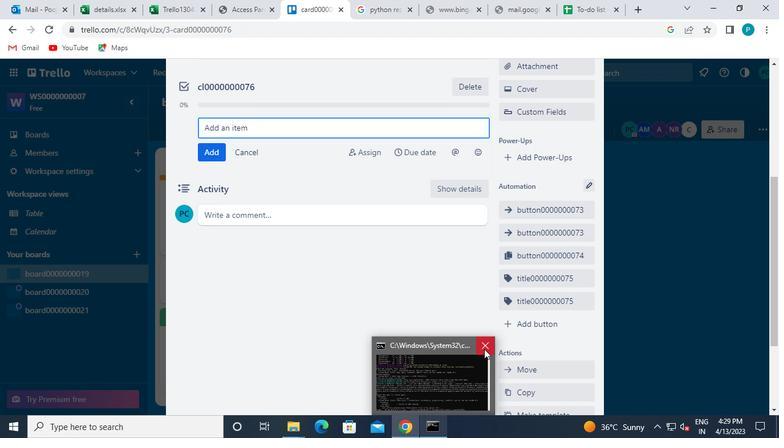 
